 Task: Search for the email with the subject Request for a sick day logged in from softage.1@softage.net with the filter, email from softage.5@softage.net and a new filter,  Star it
Action: Mouse moved to (843, 98)
Screenshot: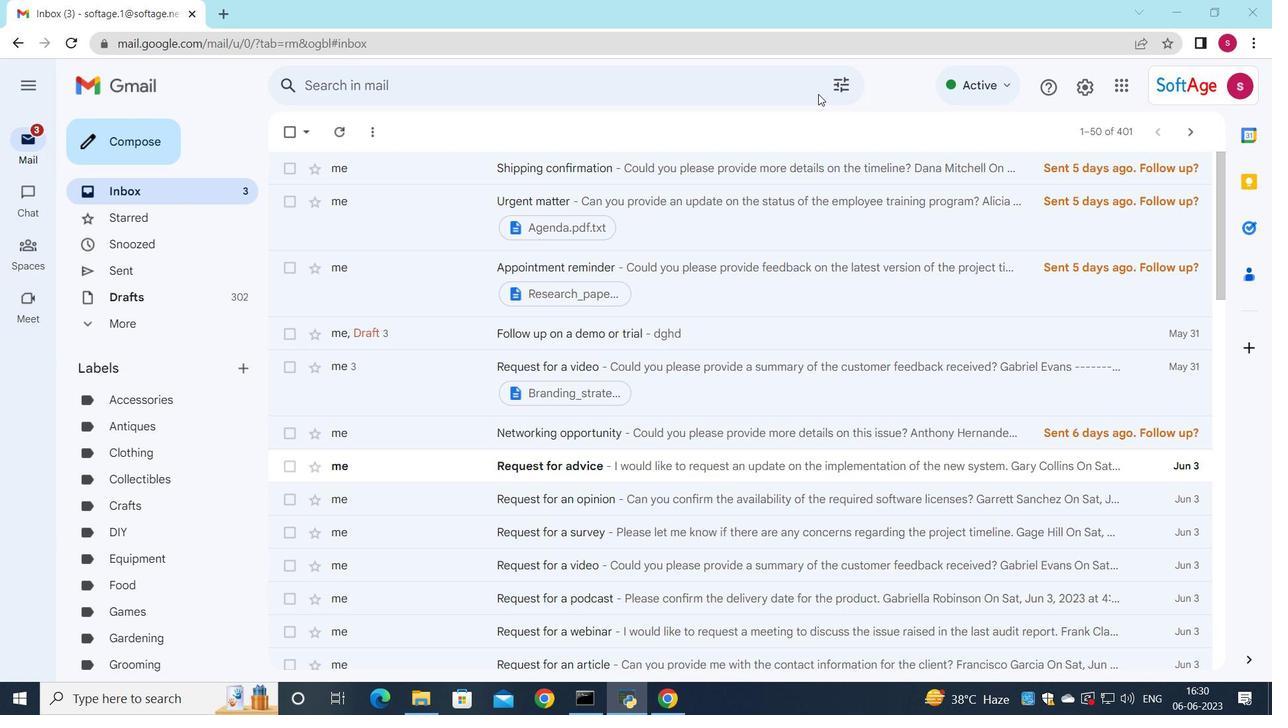 
Action: Mouse pressed left at (843, 98)
Screenshot: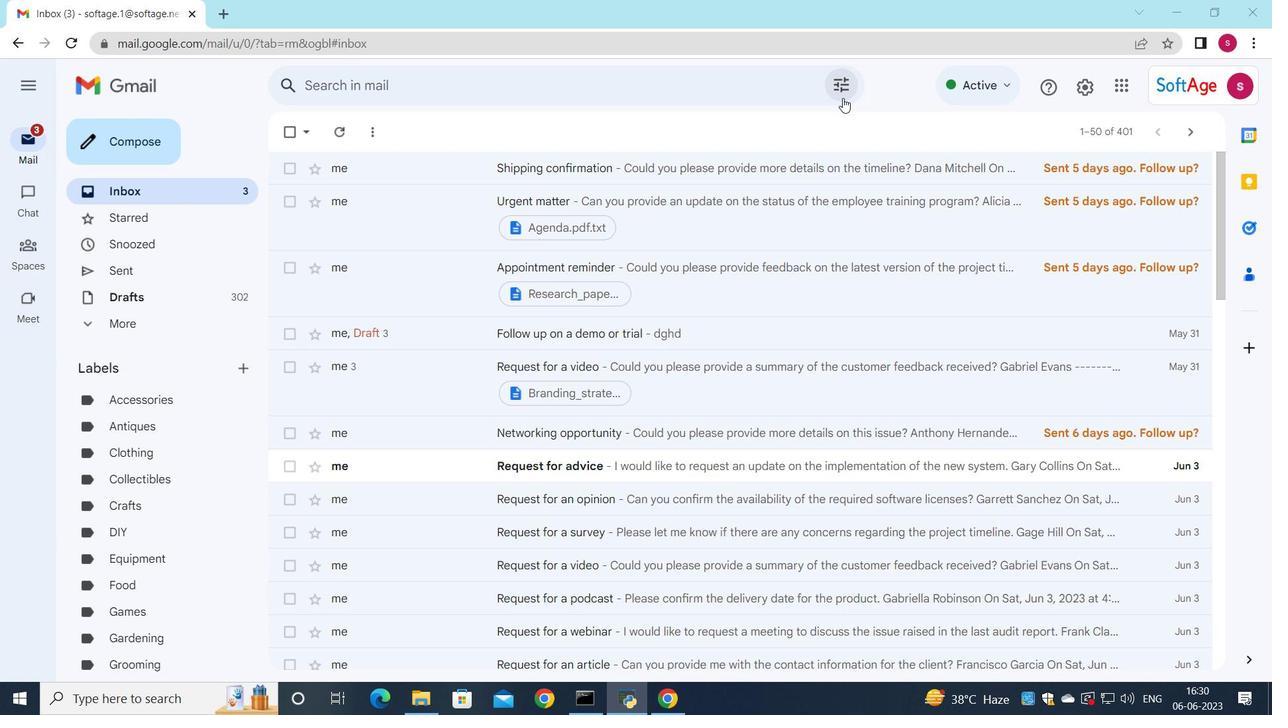 
Action: Mouse moved to (638, 140)
Screenshot: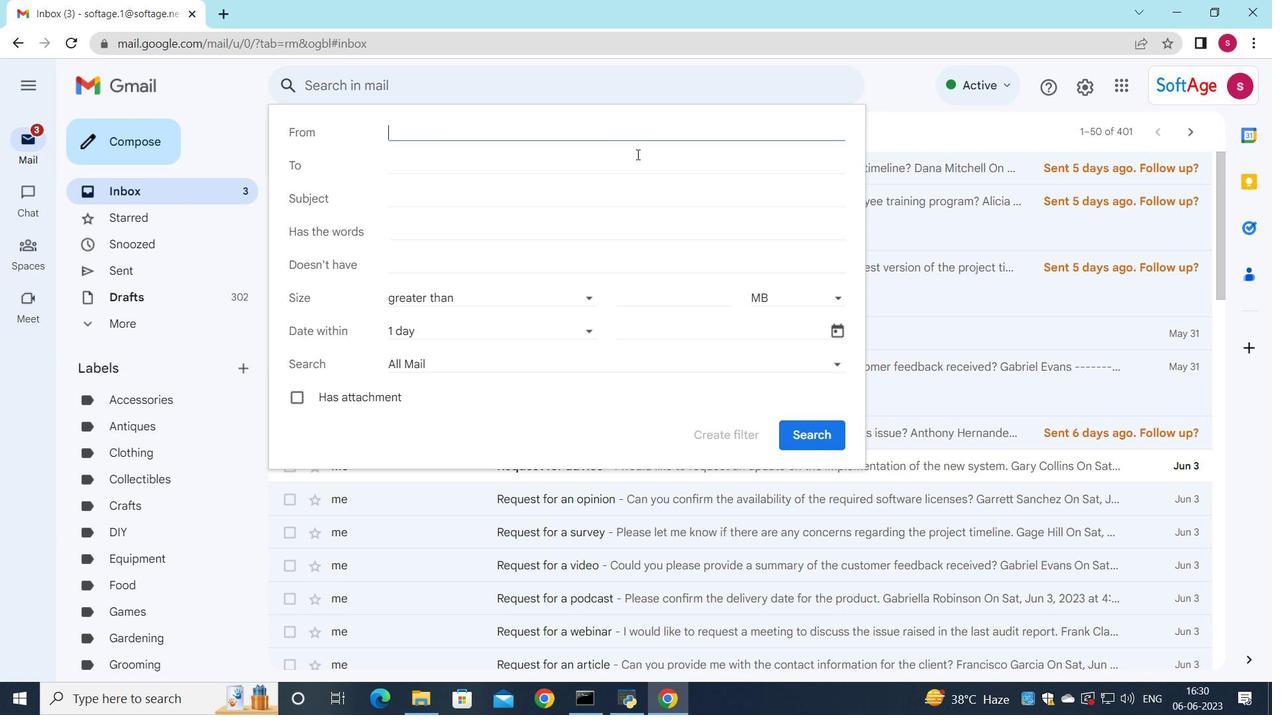 
Action: Key pressed soft
Screenshot: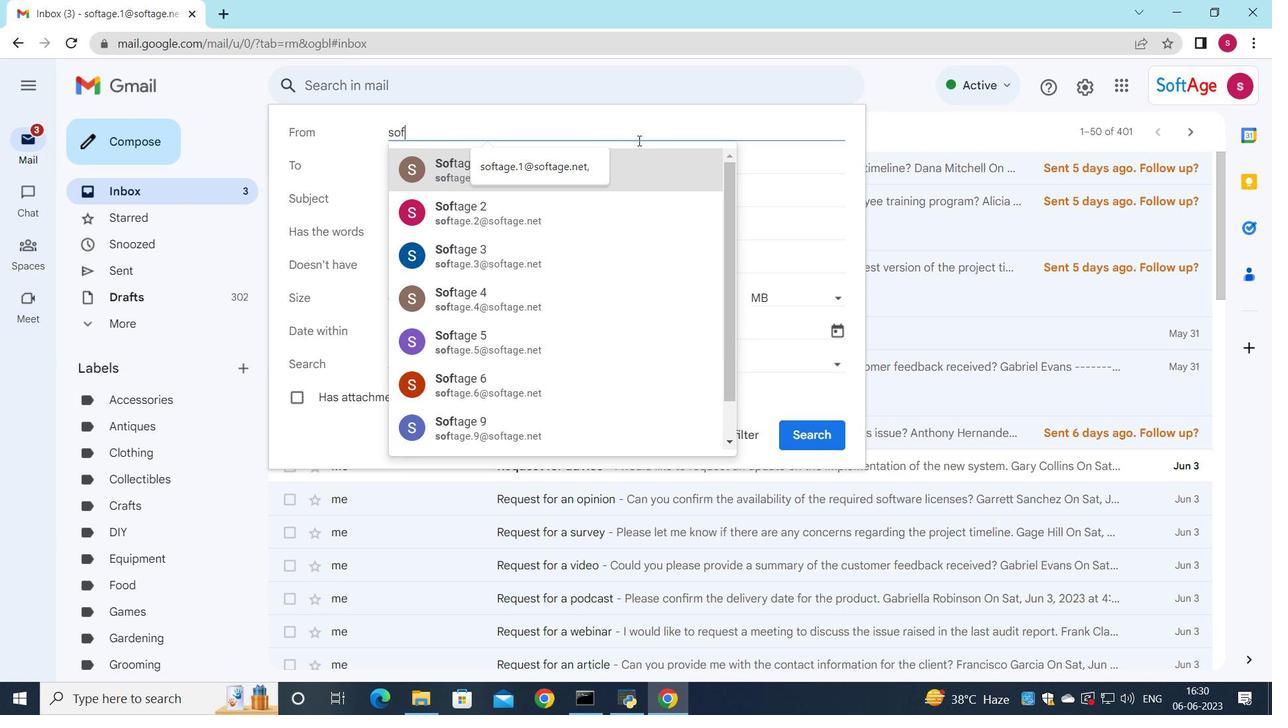 
Action: Mouse moved to (584, 171)
Screenshot: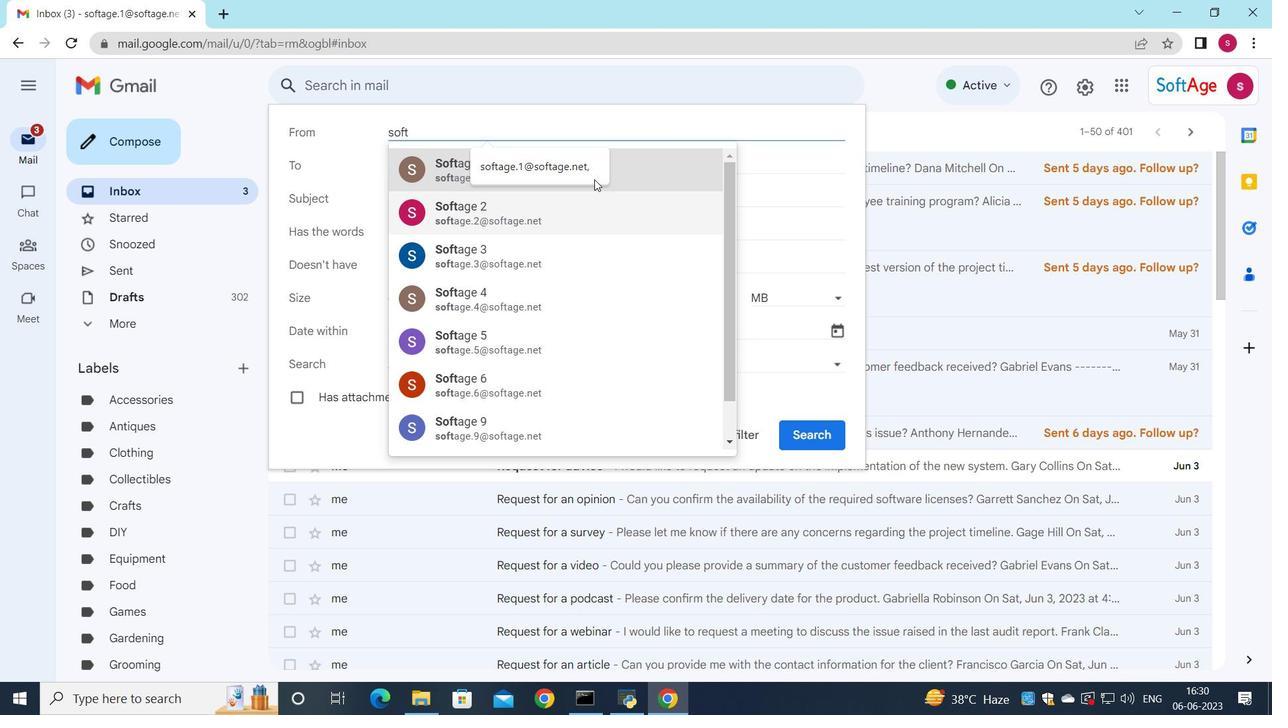 
Action: Mouse pressed left at (584, 171)
Screenshot: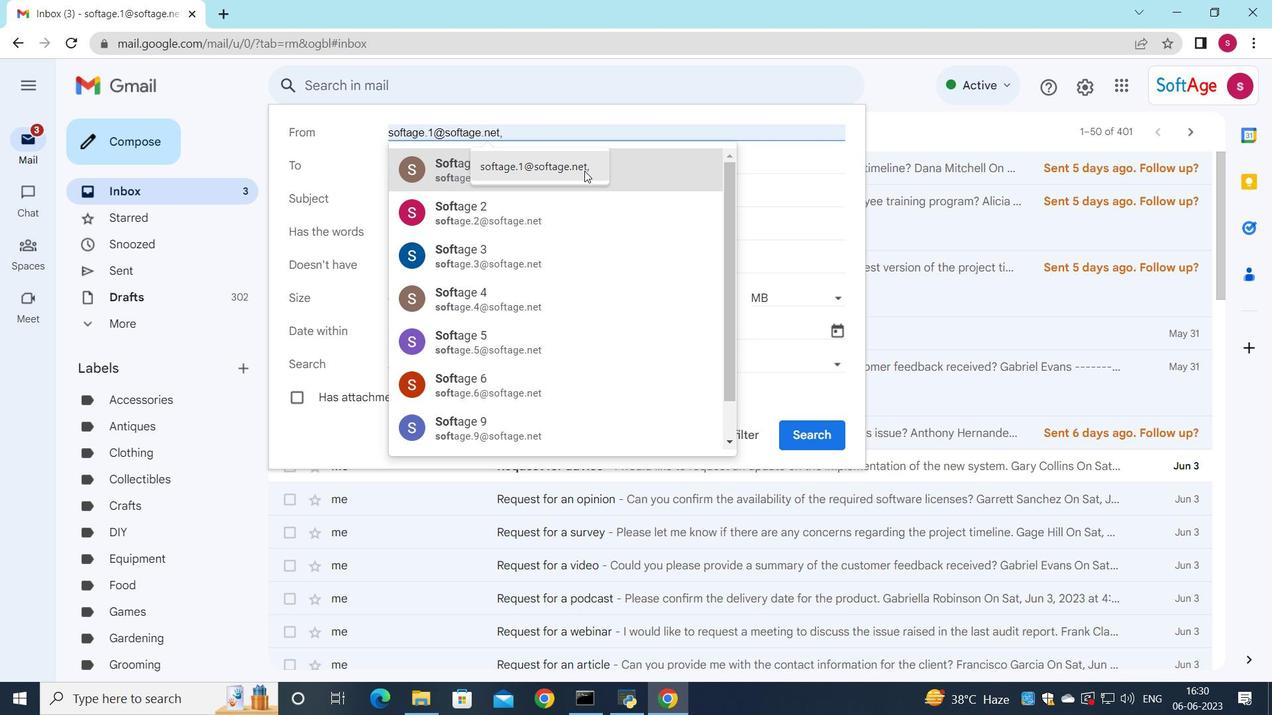 
Action: Mouse moved to (521, 165)
Screenshot: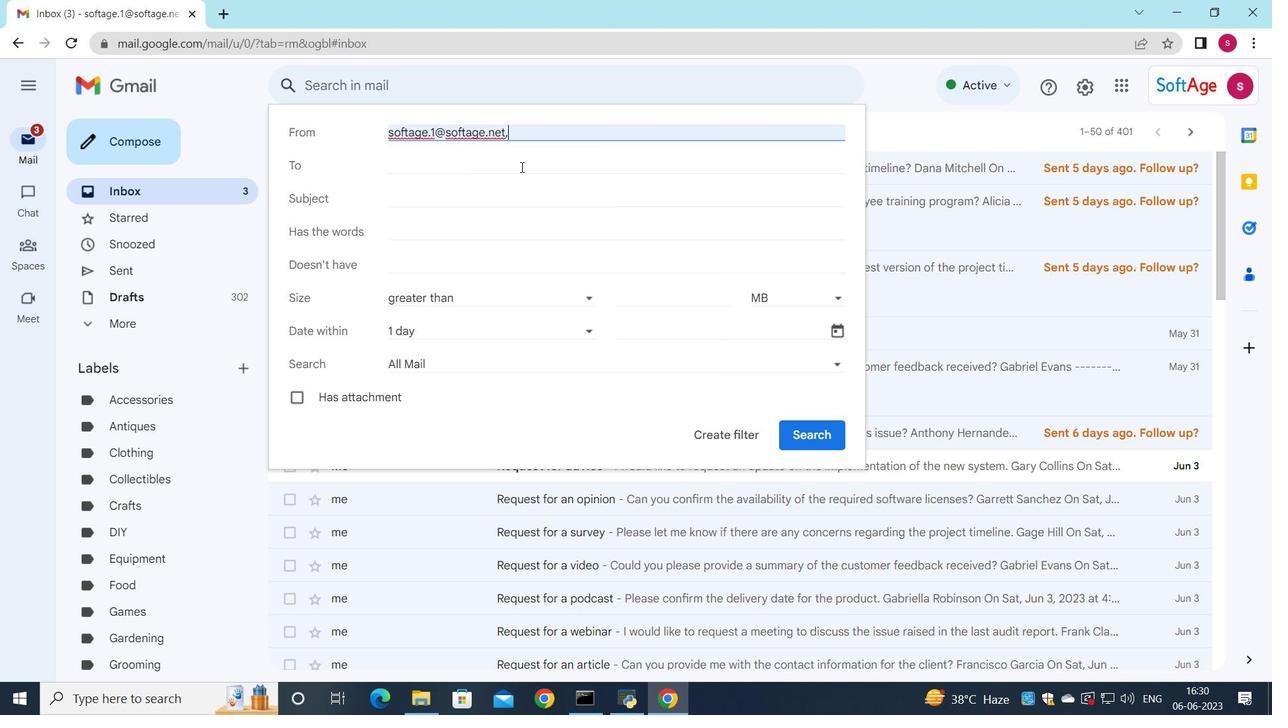 
Action: Mouse pressed left at (521, 165)
Screenshot: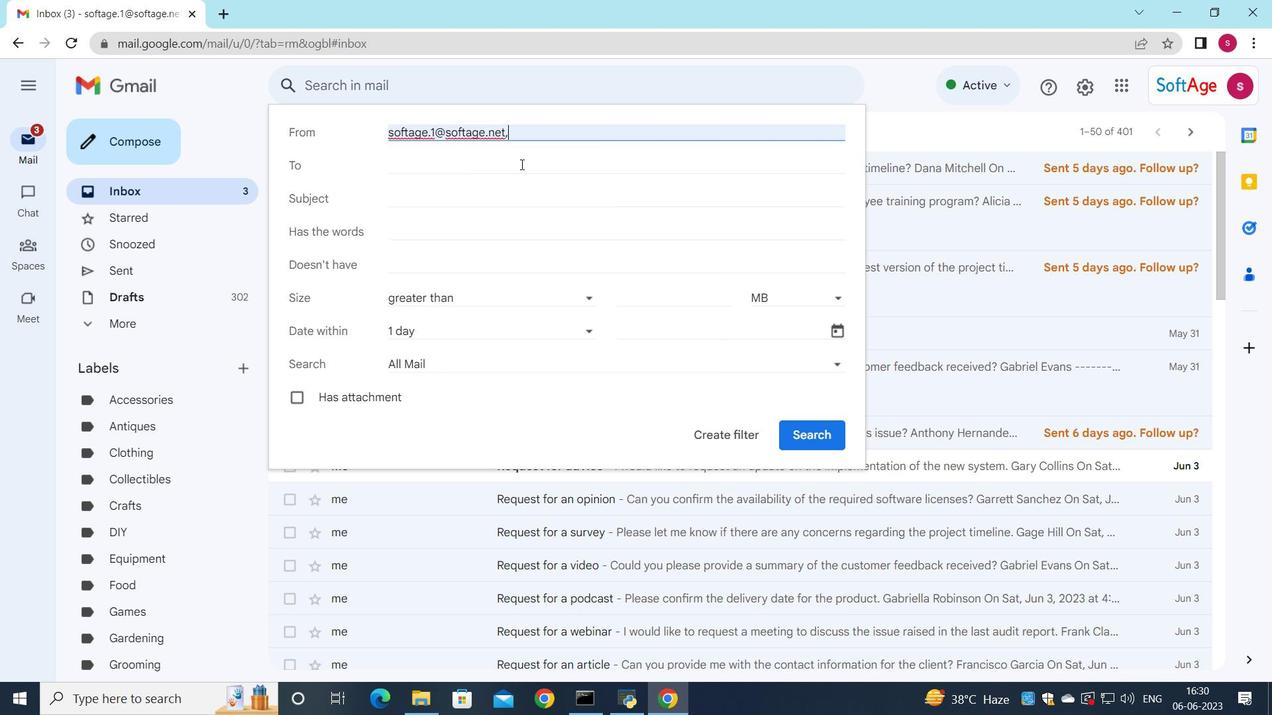 
Action: Key pressed softa
Screenshot: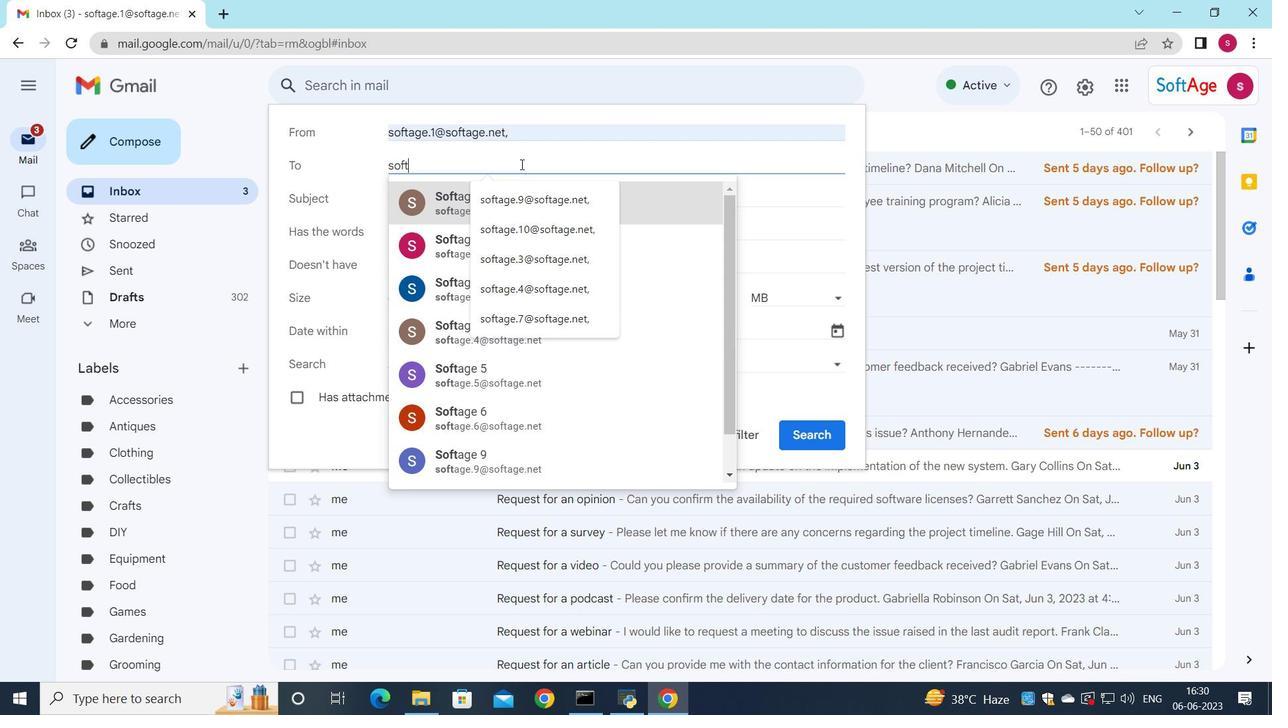 
Action: Mouse moved to (471, 385)
Screenshot: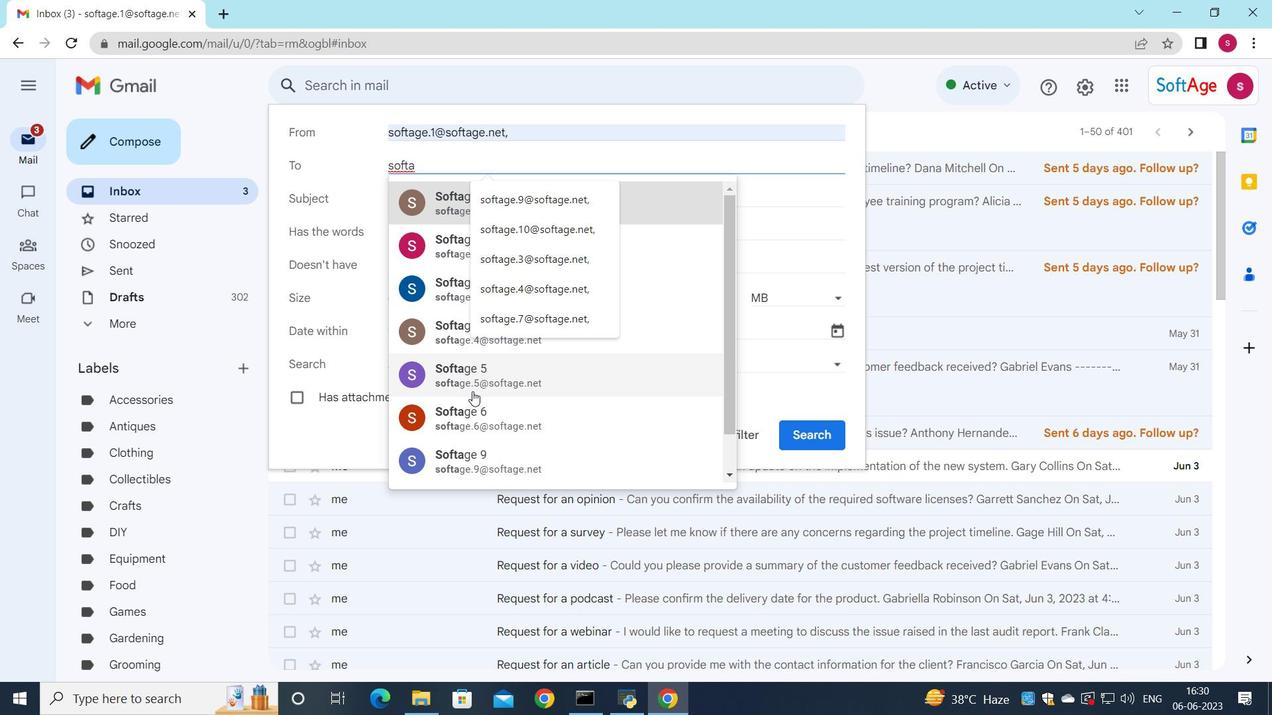 
Action: Mouse pressed left at (471, 385)
Screenshot: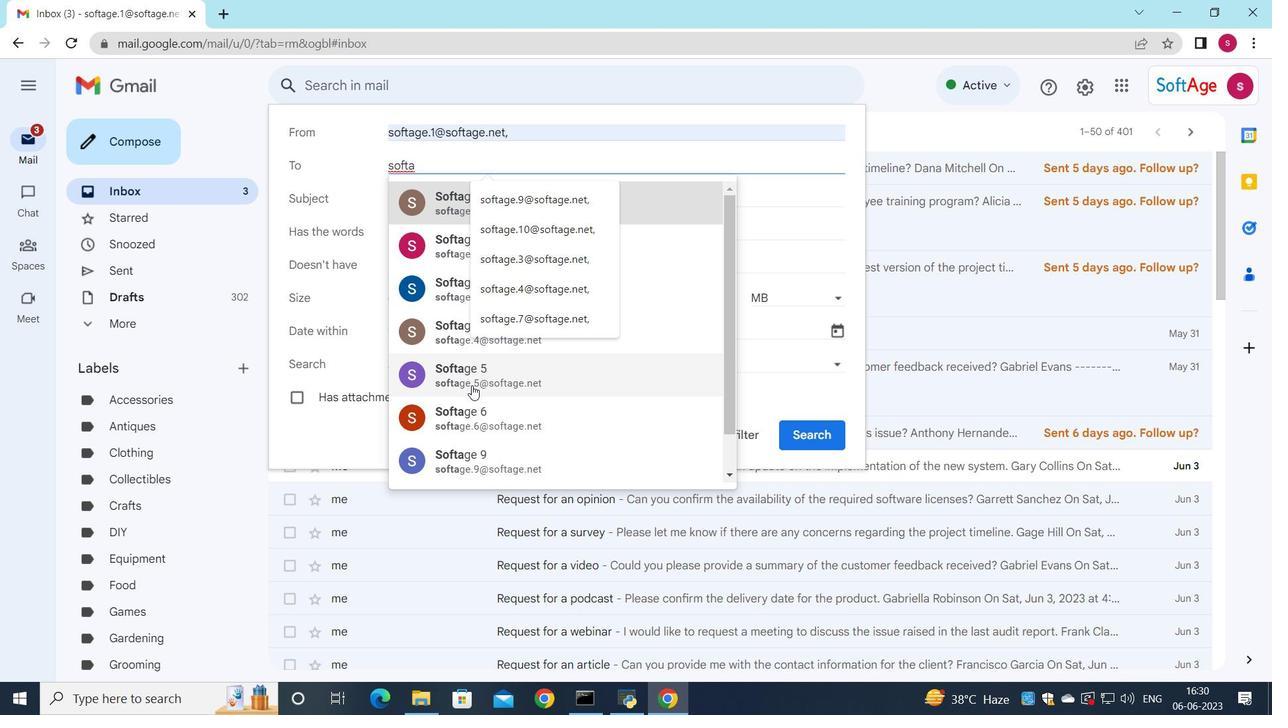 
Action: Mouse moved to (404, 205)
Screenshot: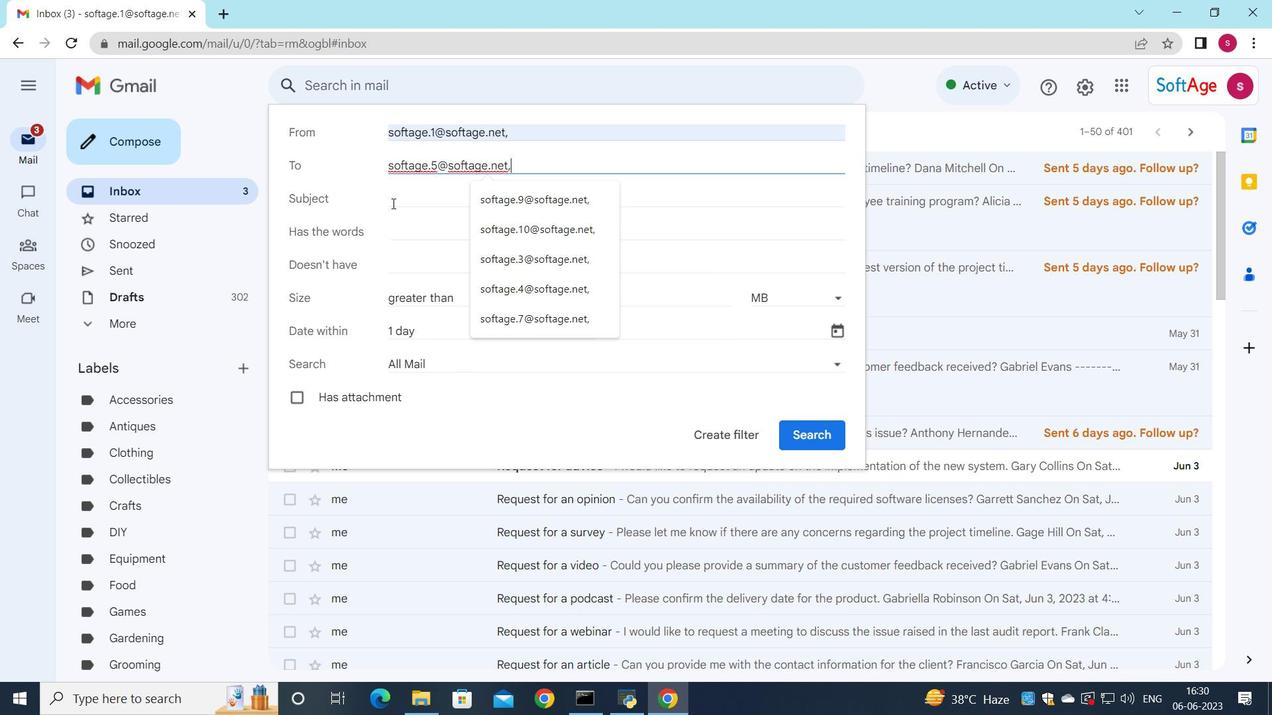 
Action: Mouse pressed left at (404, 205)
Screenshot: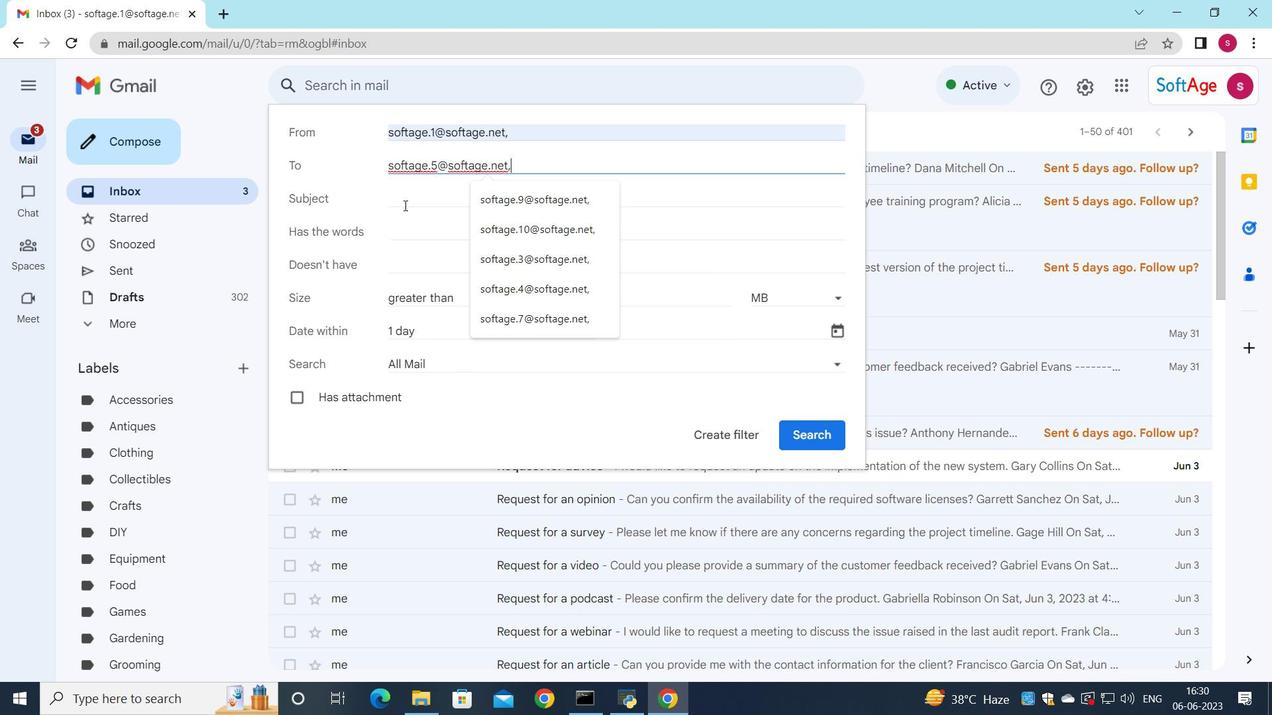 
Action: Mouse moved to (562, 192)
Screenshot: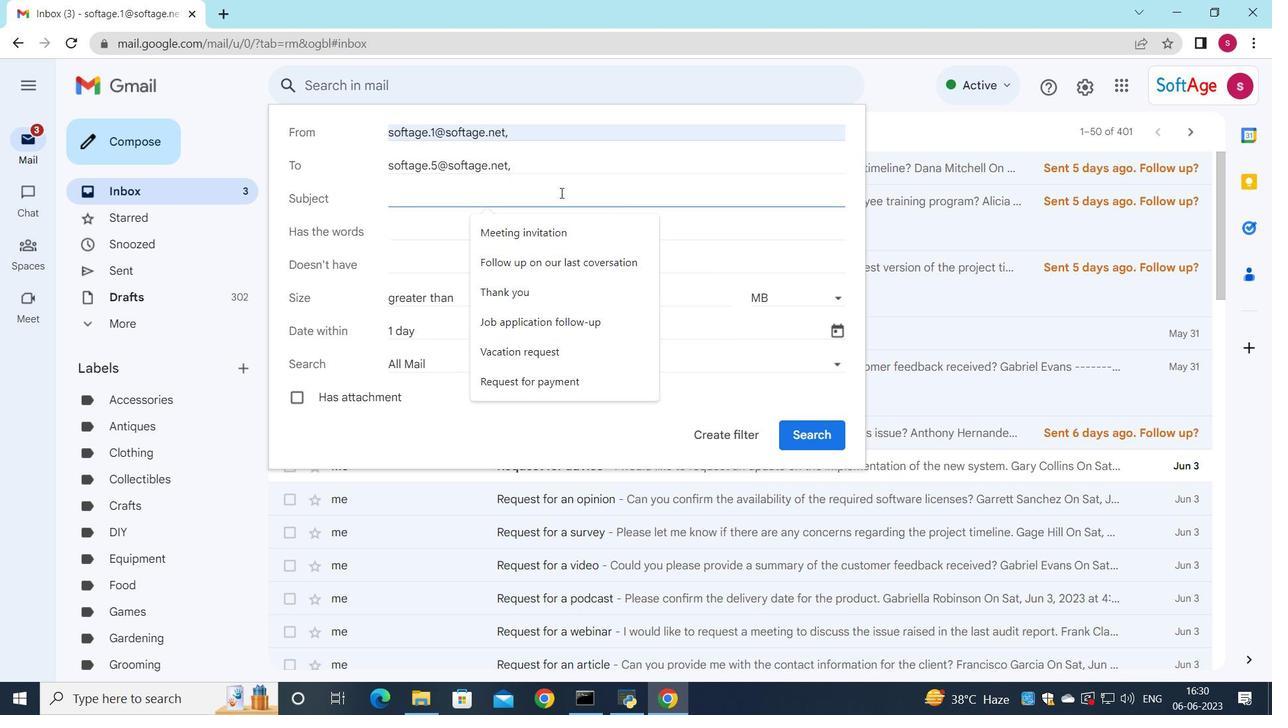
Action: Key pressed <Key.shift>Request<Key.space>for<Key.space>a<Key.space>sick<Key.space>day
Screenshot: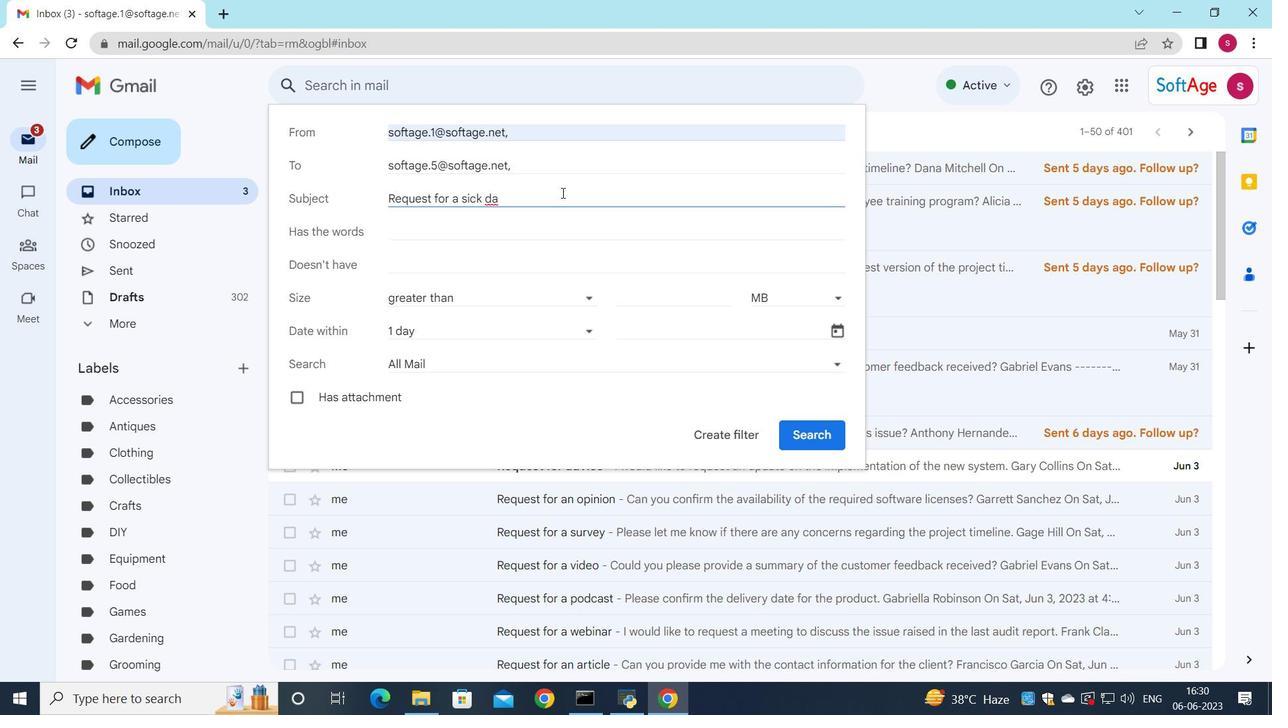 
Action: Mouse moved to (498, 324)
Screenshot: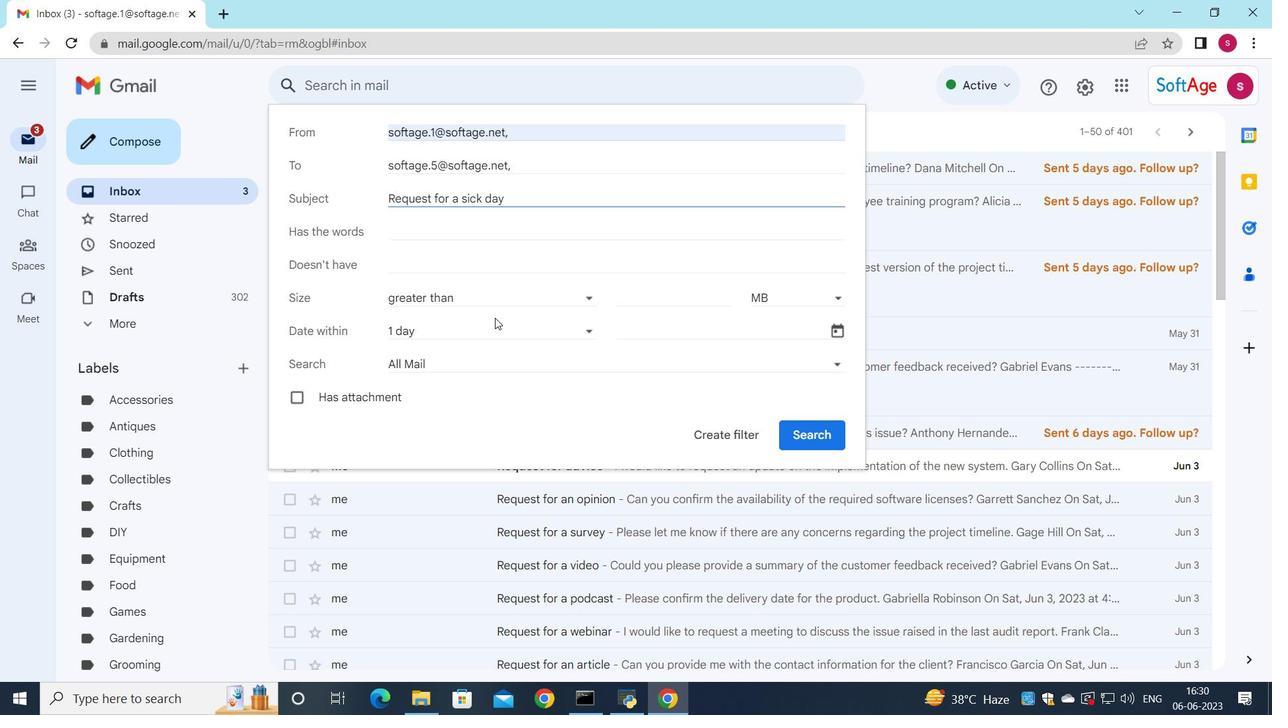 
Action: Mouse pressed left at (498, 324)
Screenshot: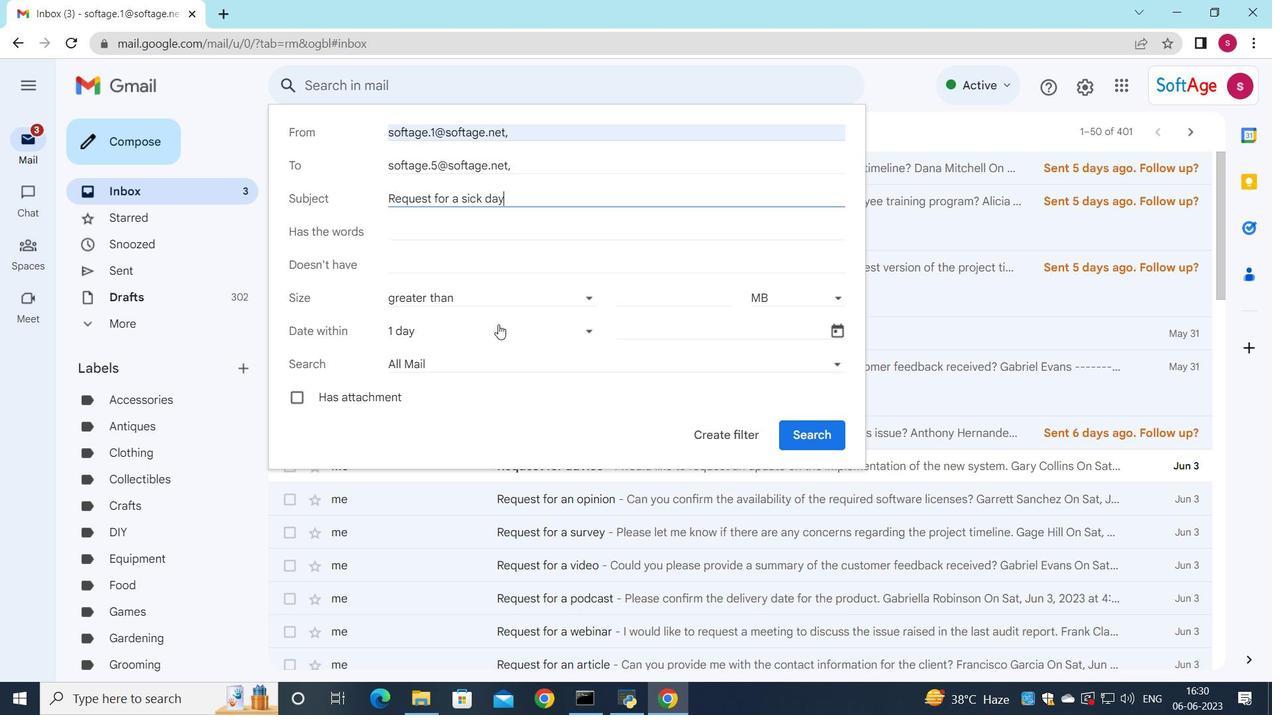 
Action: Mouse moved to (458, 522)
Screenshot: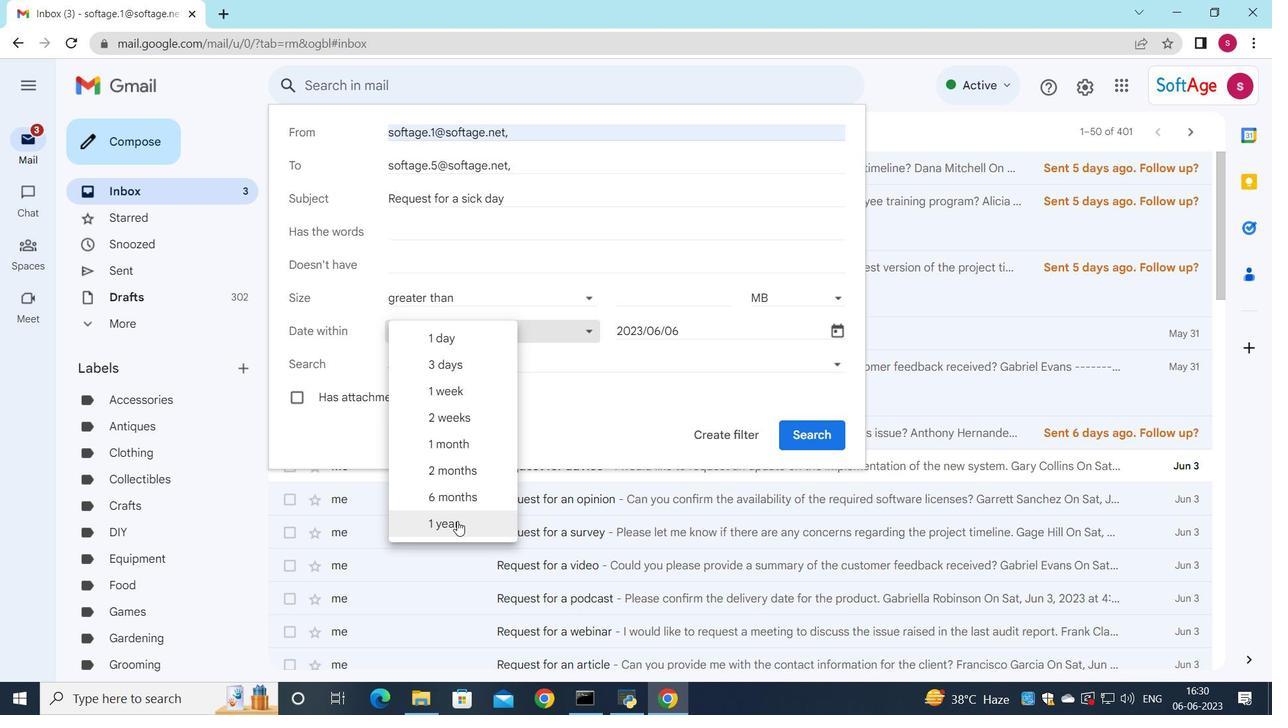 
Action: Mouse pressed left at (458, 522)
Screenshot: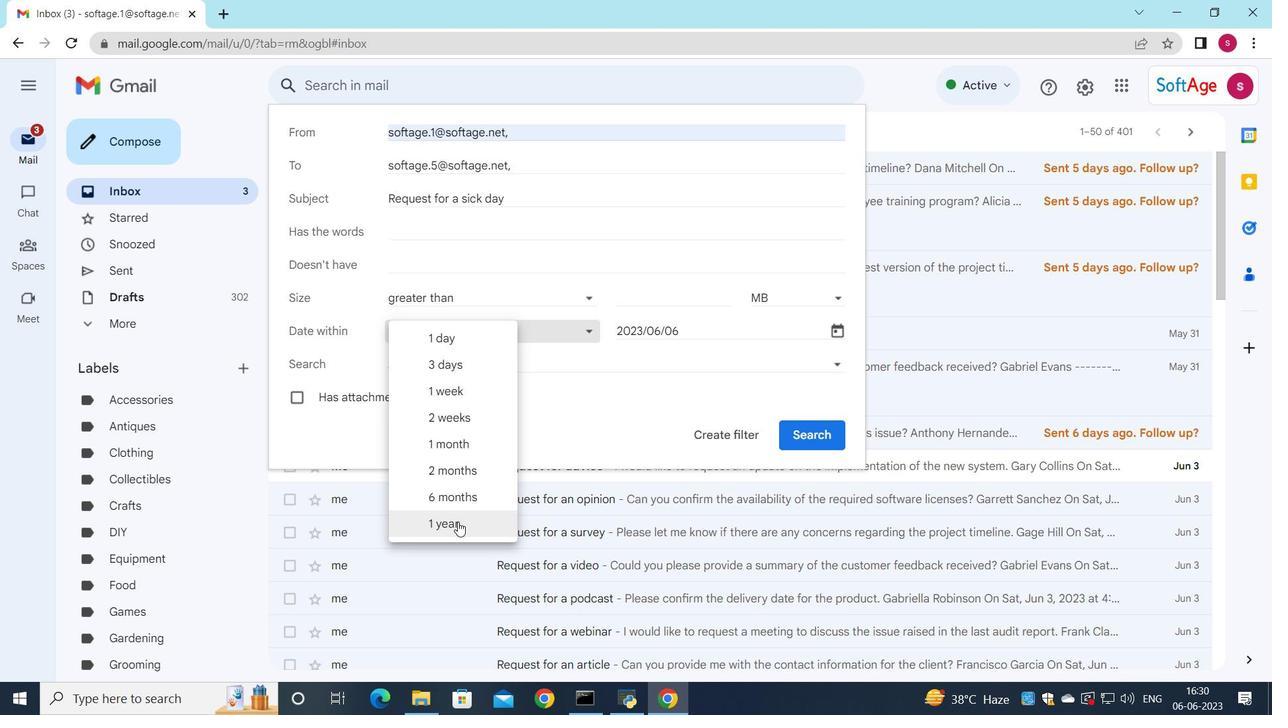 
Action: Mouse moved to (735, 439)
Screenshot: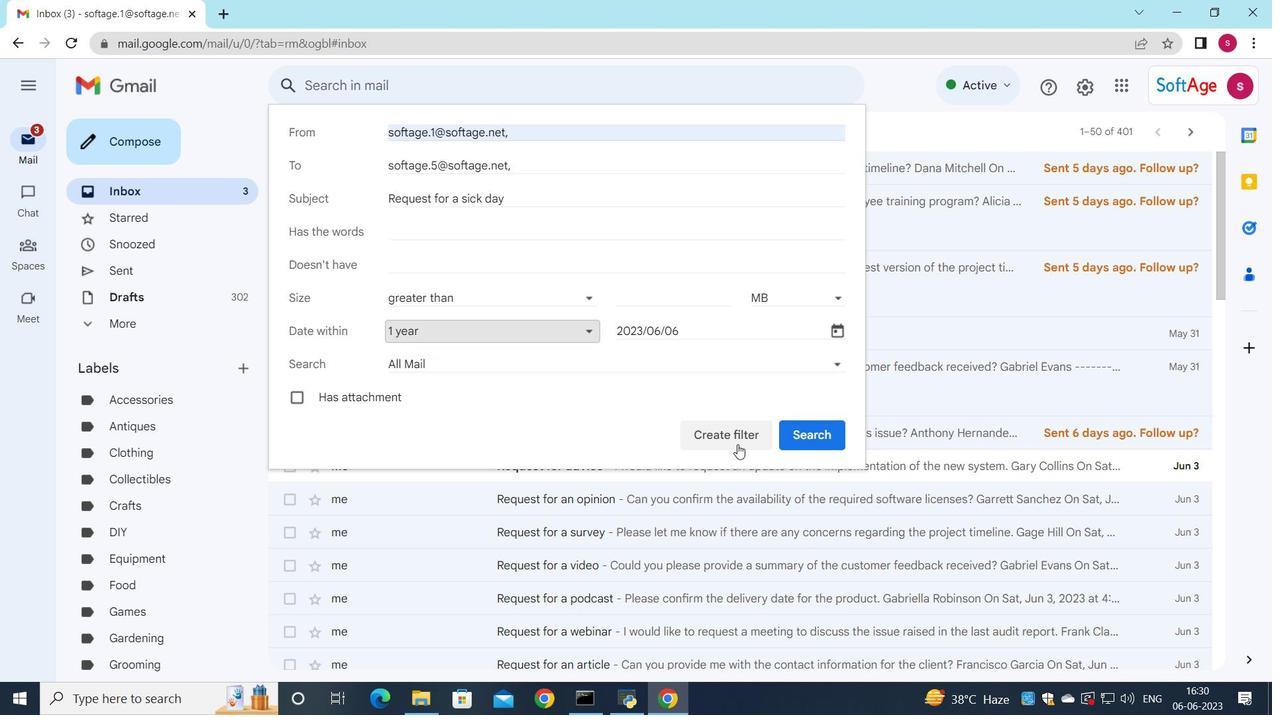 
Action: Mouse pressed left at (735, 439)
Screenshot: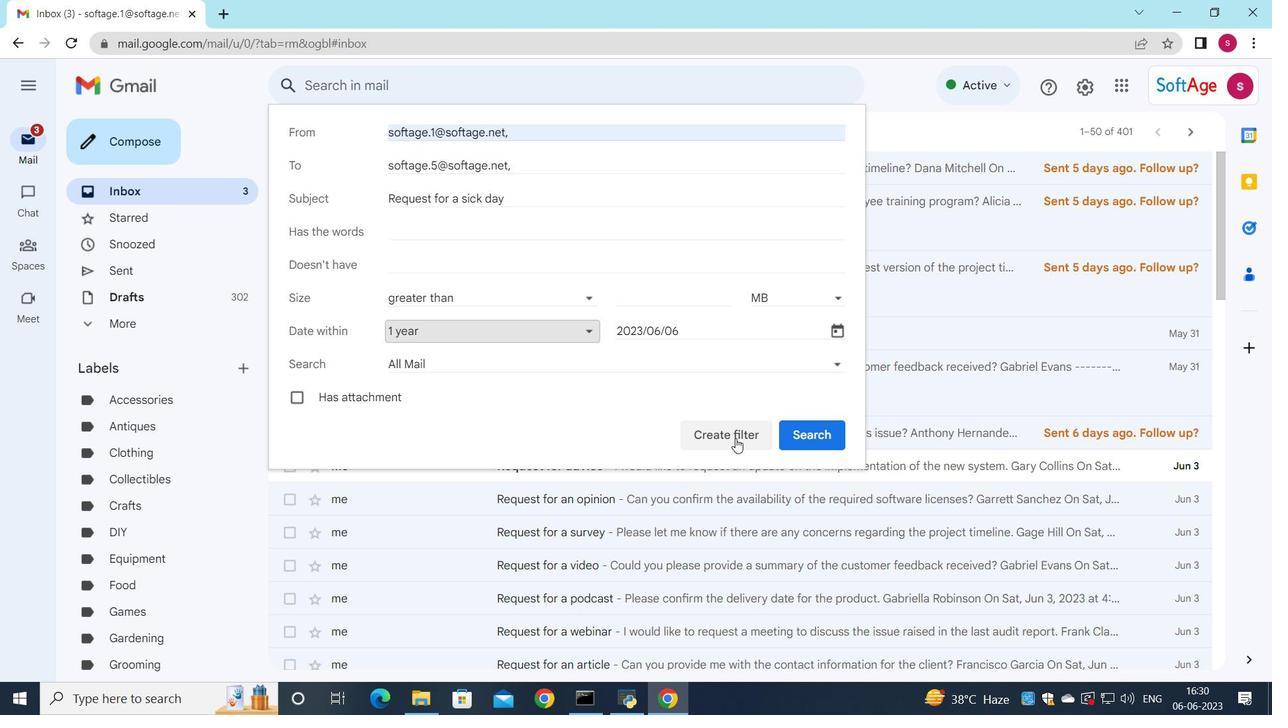 
Action: Mouse moved to (296, 232)
Screenshot: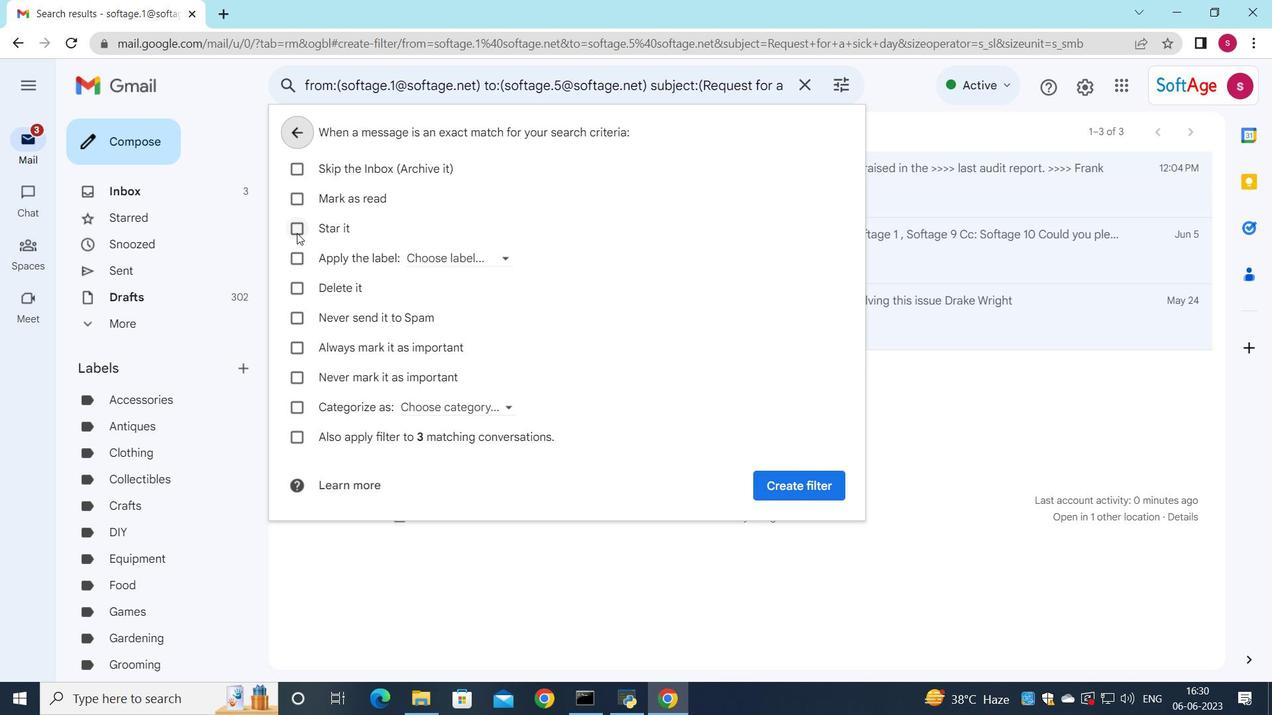 
Action: Mouse pressed left at (296, 232)
Screenshot: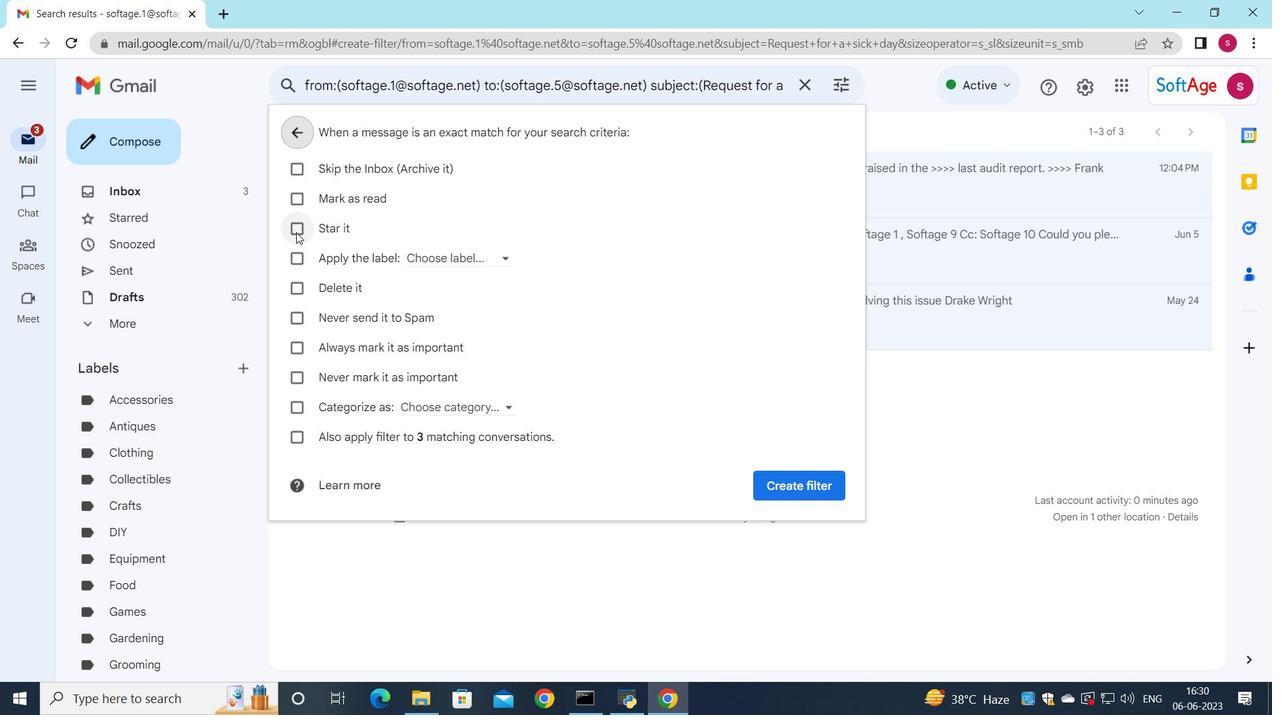 
Action: Mouse moved to (787, 485)
Screenshot: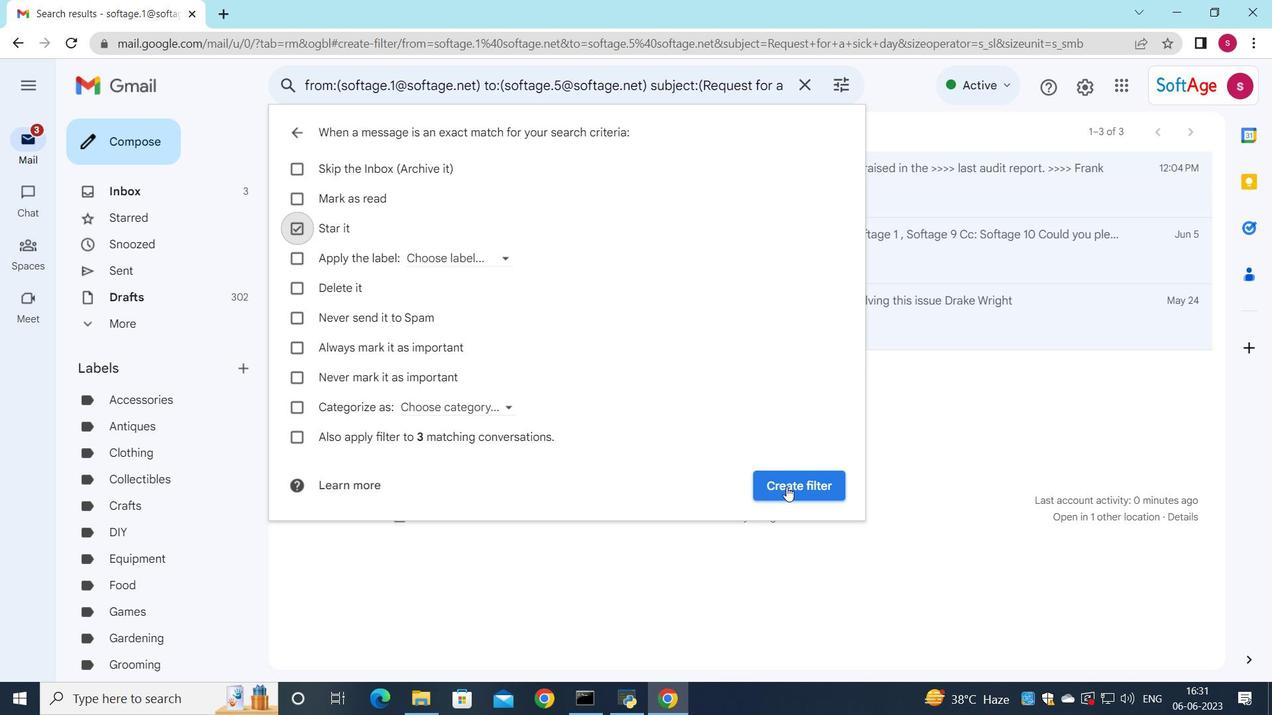 
Action: Mouse pressed left at (787, 485)
Screenshot: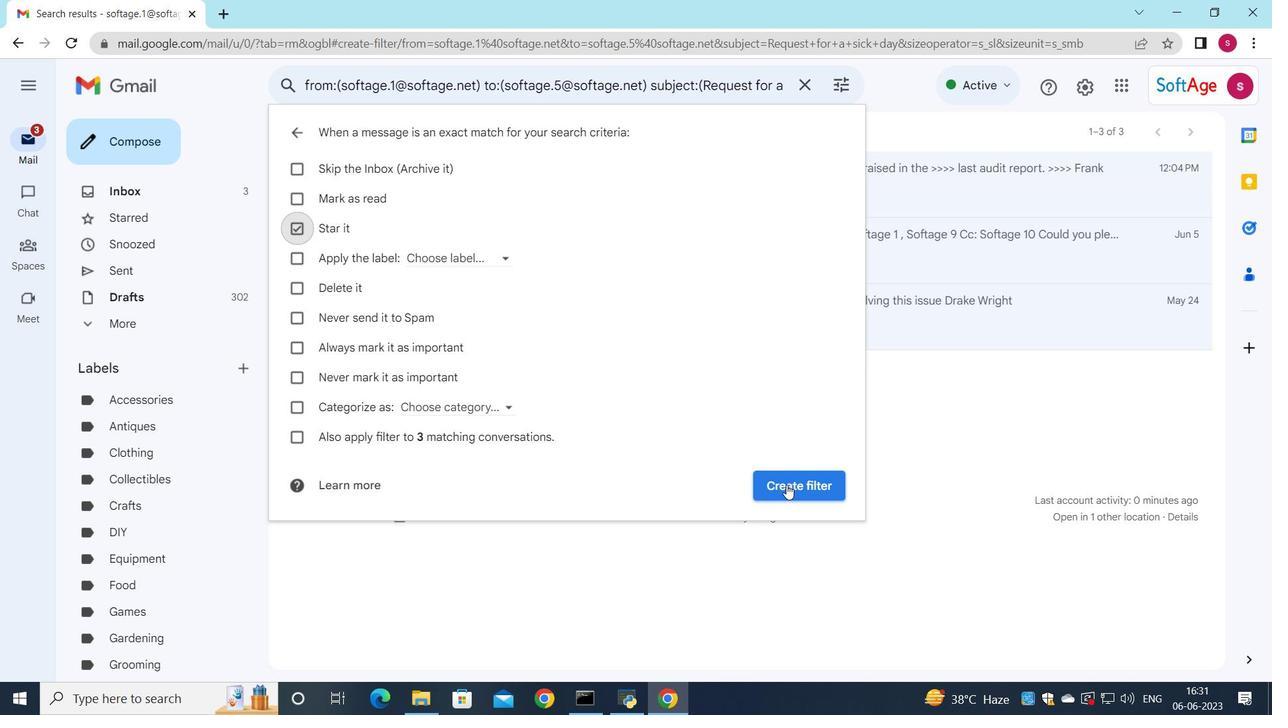 
Action: Mouse moved to (692, 451)
Screenshot: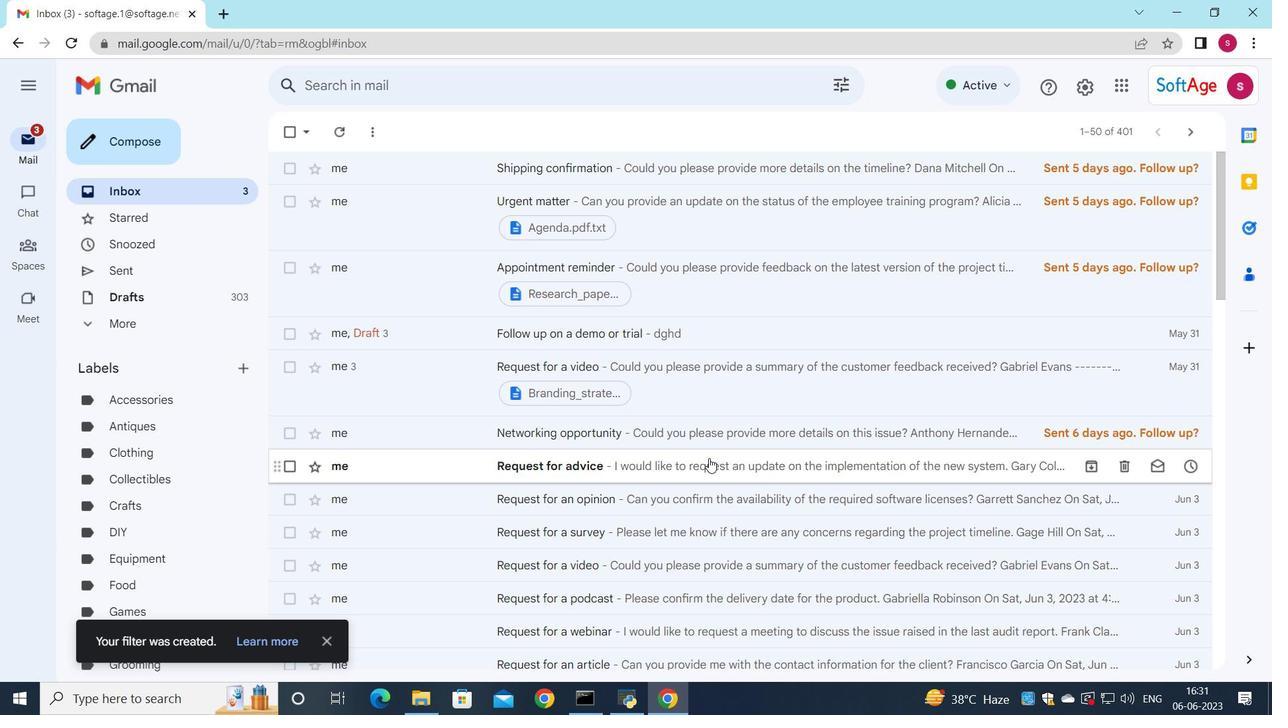 
